 Task: Toggle the use editor config.
Action: Mouse moved to (17, 535)
Screenshot: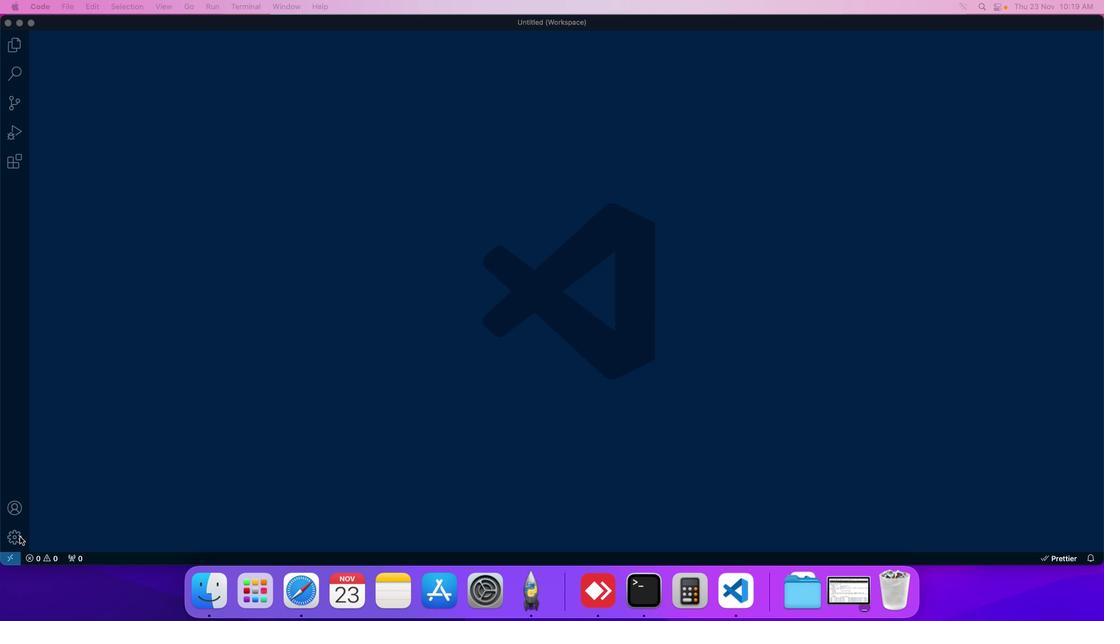 
Action: Mouse pressed left at (17, 535)
Screenshot: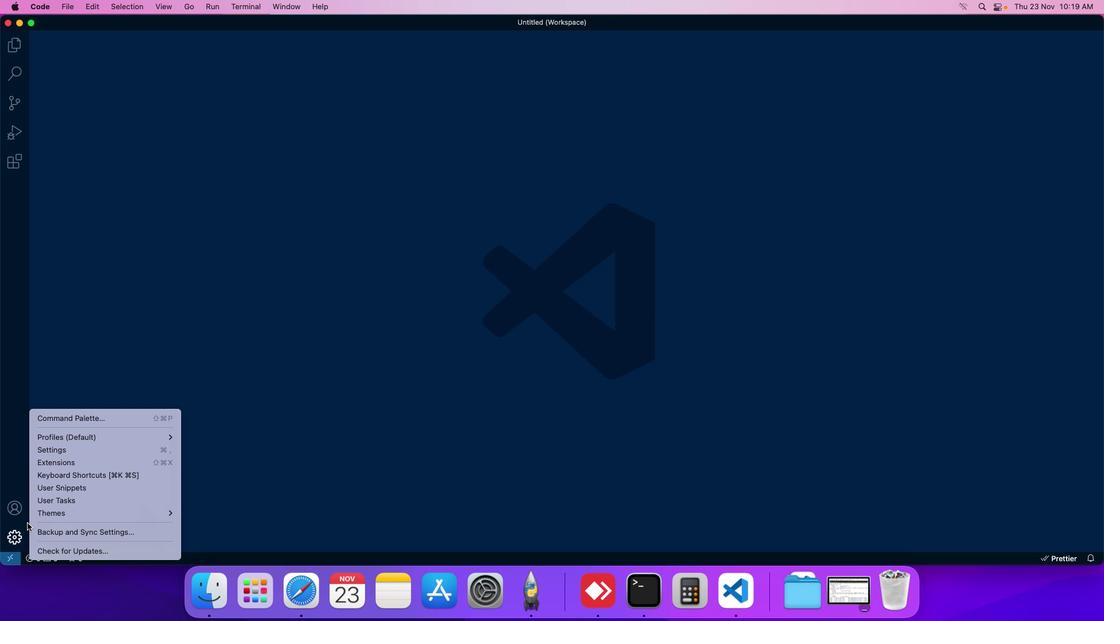 
Action: Mouse moved to (66, 451)
Screenshot: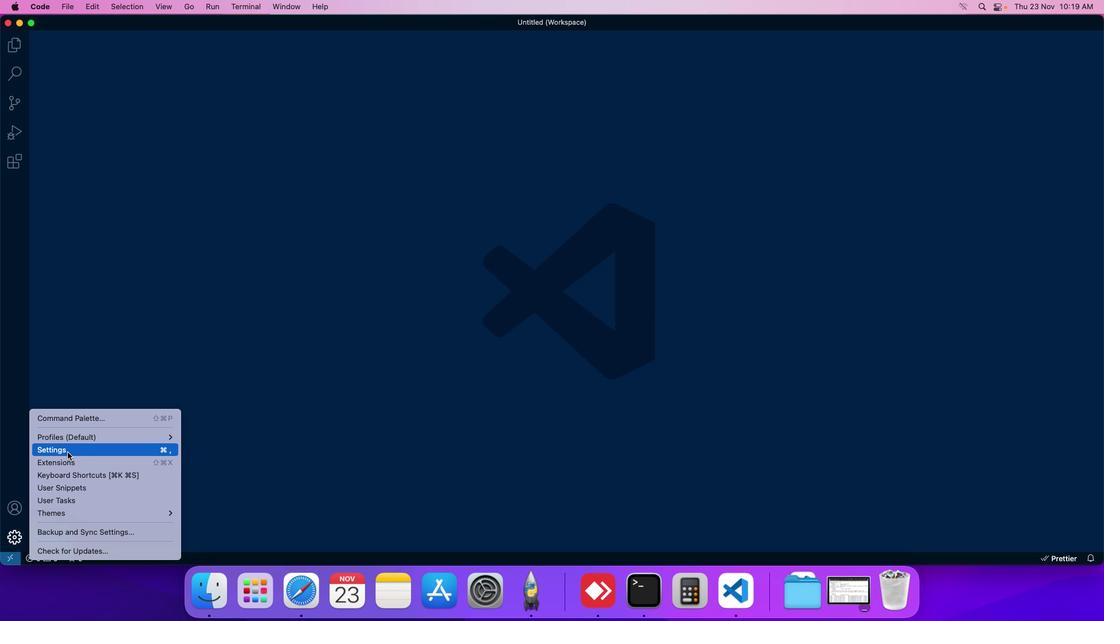 
Action: Mouse pressed left at (66, 451)
Screenshot: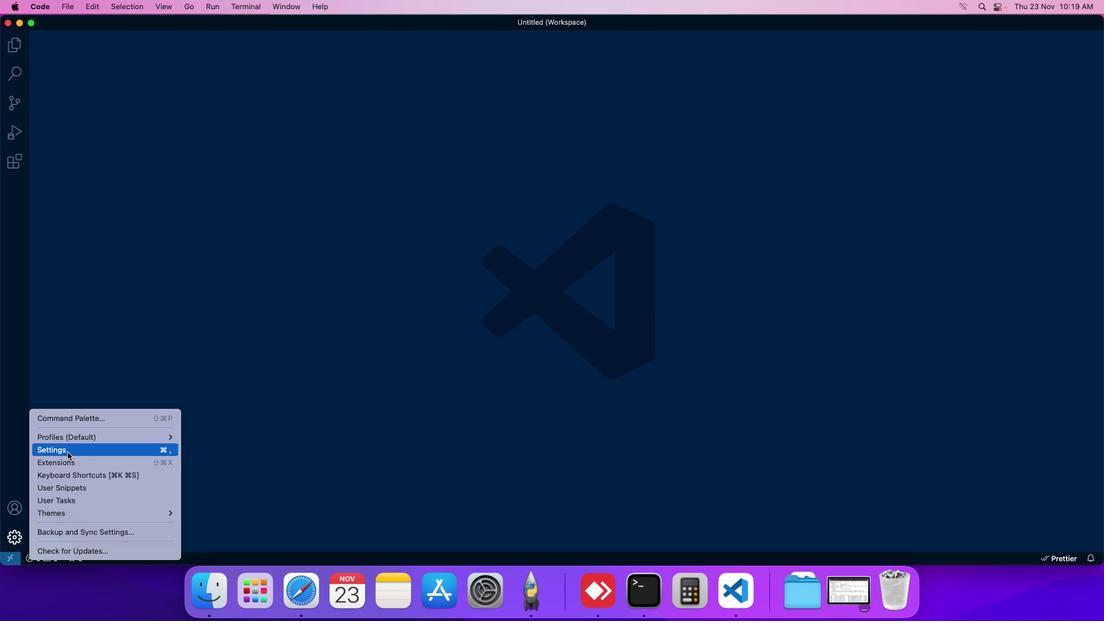 
Action: Mouse moved to (257, 85)
Screenshot: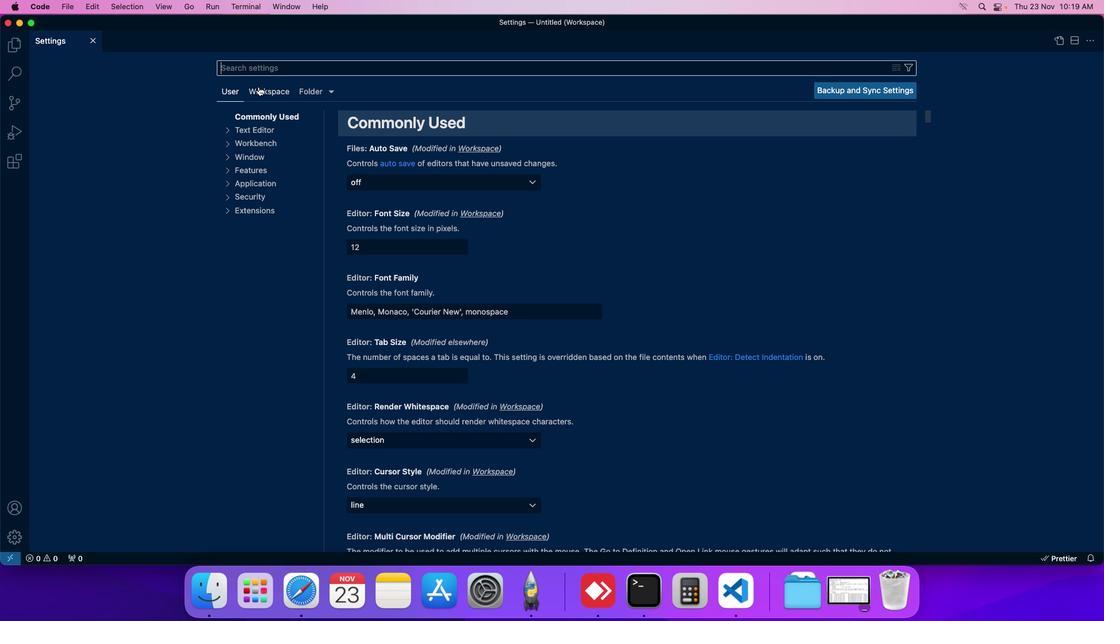 
Action: Mouse pressed left at (257, 85)
Screenshot: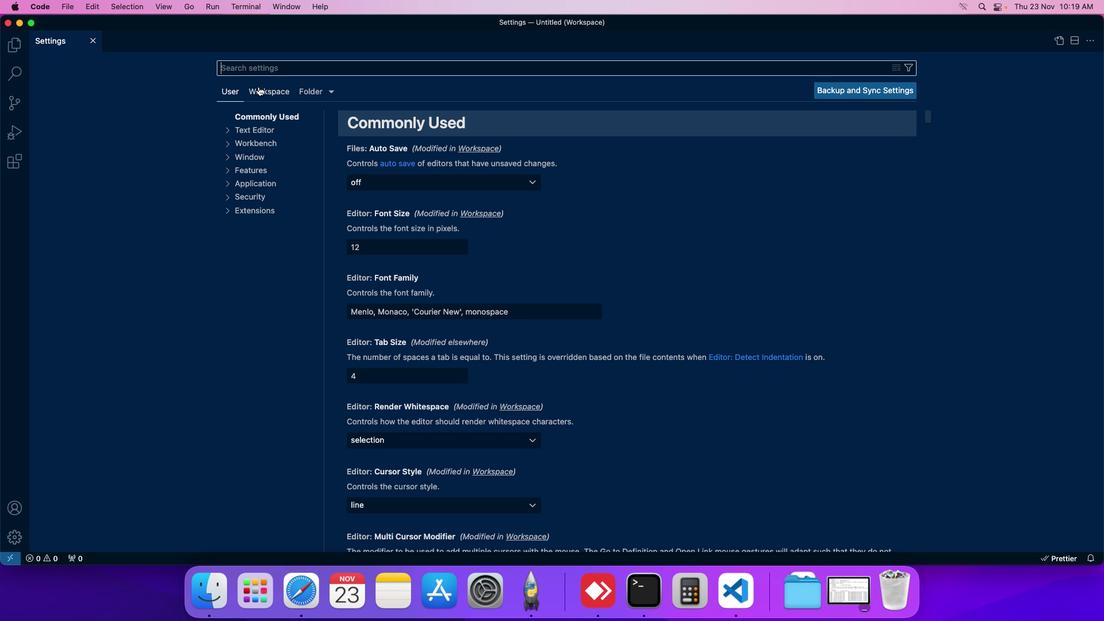 
Action: Mouse moved to (242, 191)
Screenshot: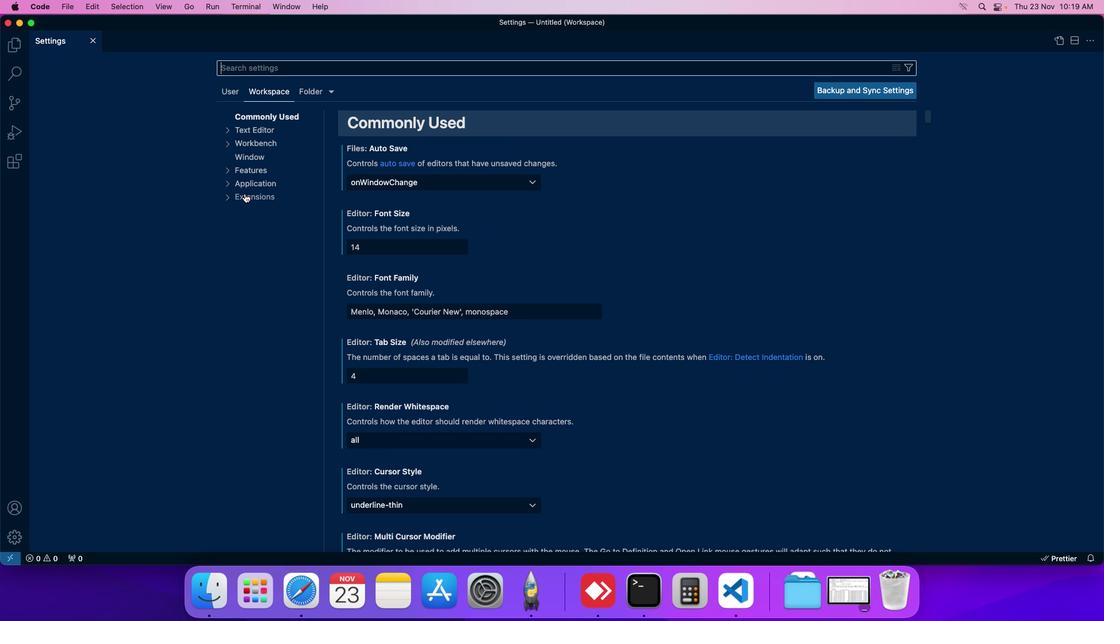 
Action: Mouse pressed left at (242, 191)
Screenshot: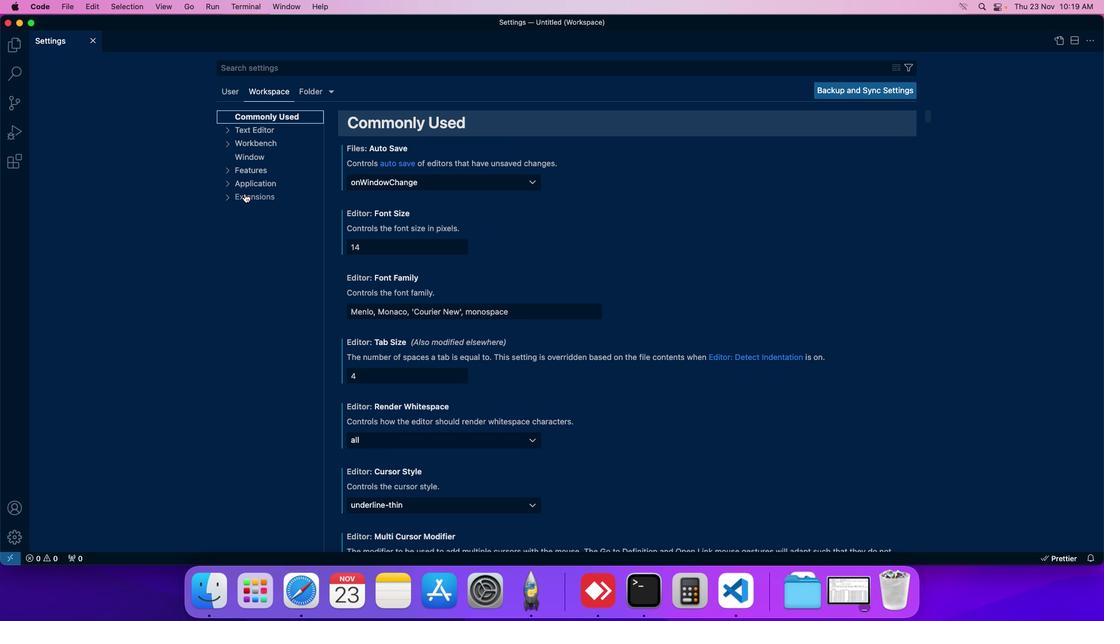 
Action: Mouse moved to (269, 423)
Screenshot: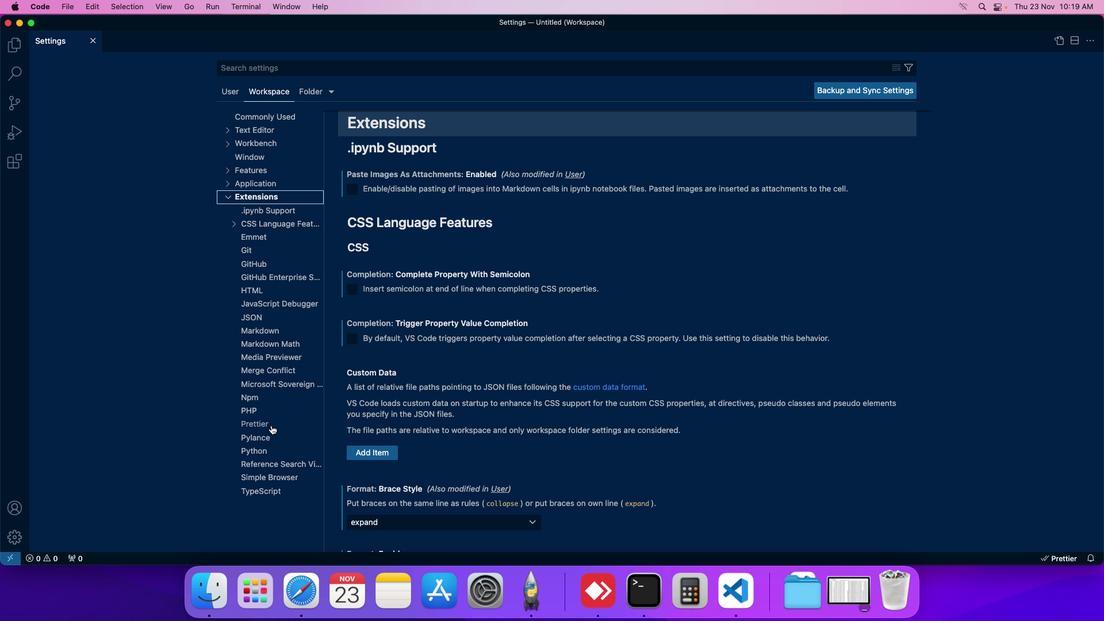 
Action: Mouse pressed left at (269, 423)
Screenshot: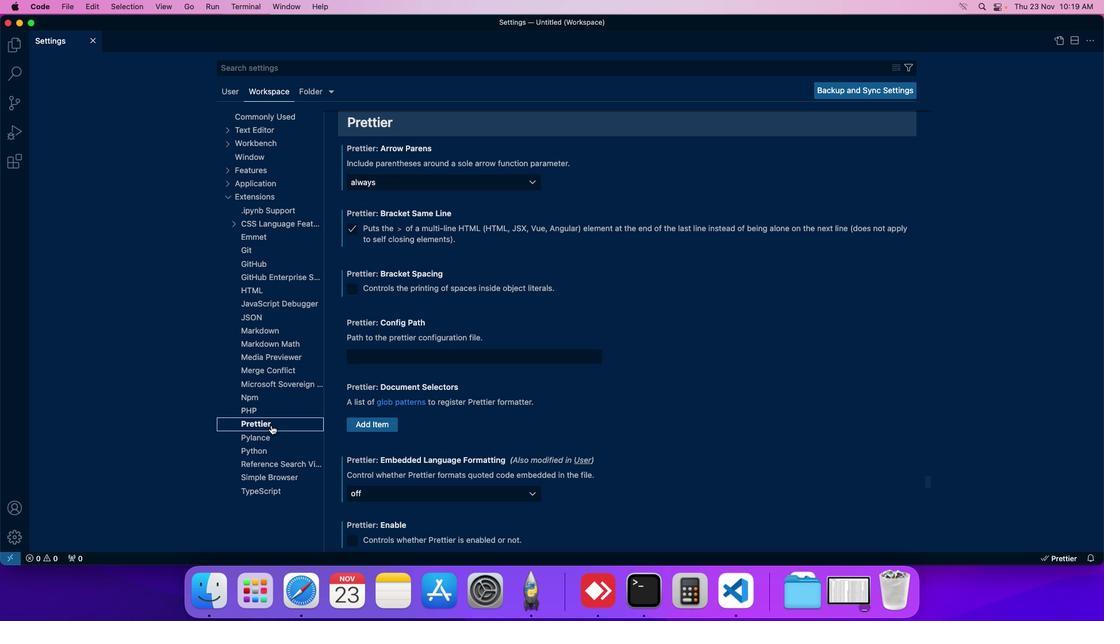 
Action: Mouse moved to (573, 440)
Screenshot: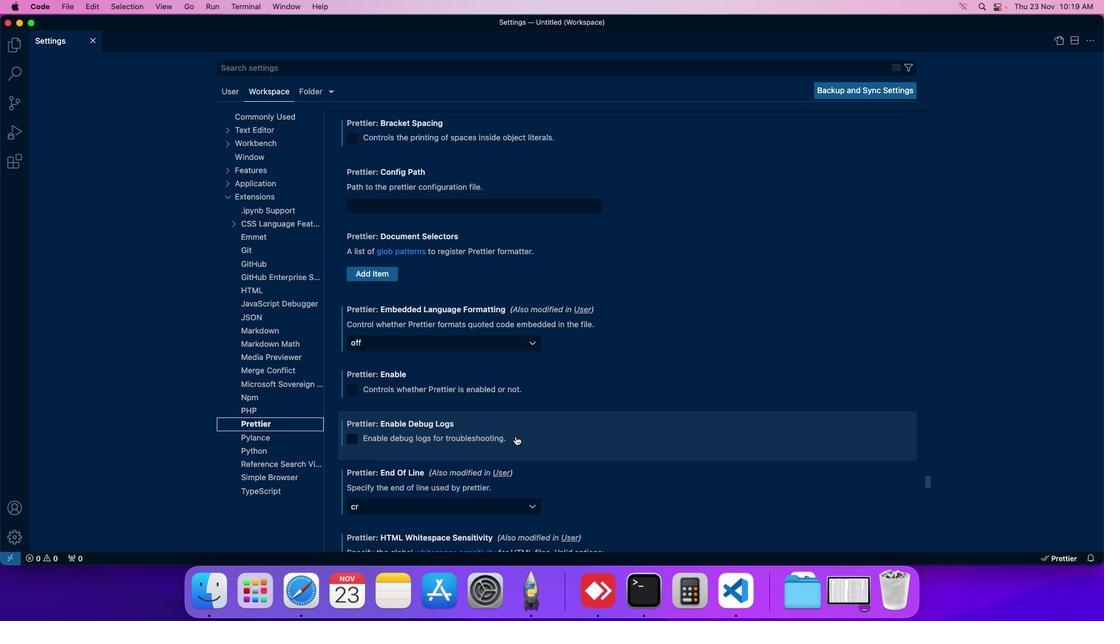 
Action: Mouse scrolled (573, 440) with delta (-1, -1)
Screenshot: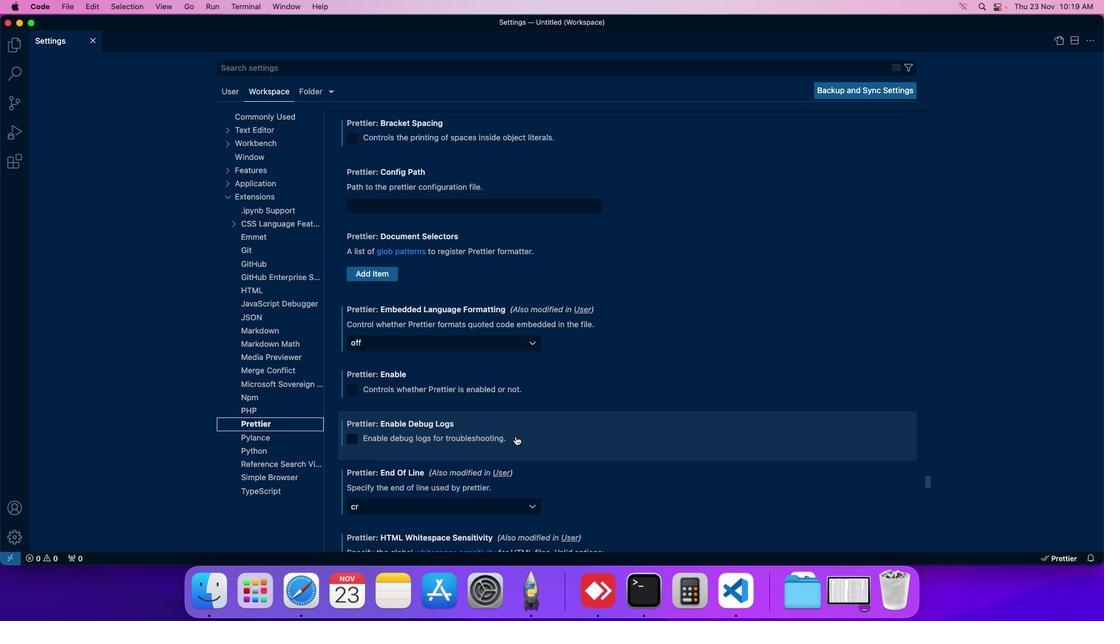 
Action: Mouse moved to (518, 434)
Screenshot: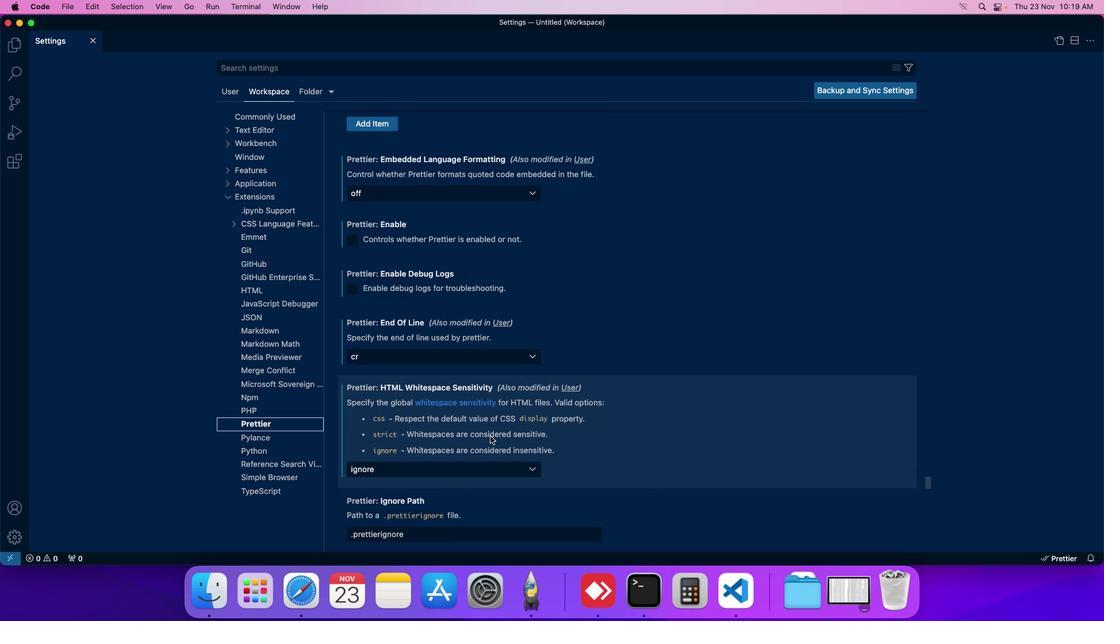 
Action: Mouse scrolled (518, 434) with delta (-1, -1)
Screenshot: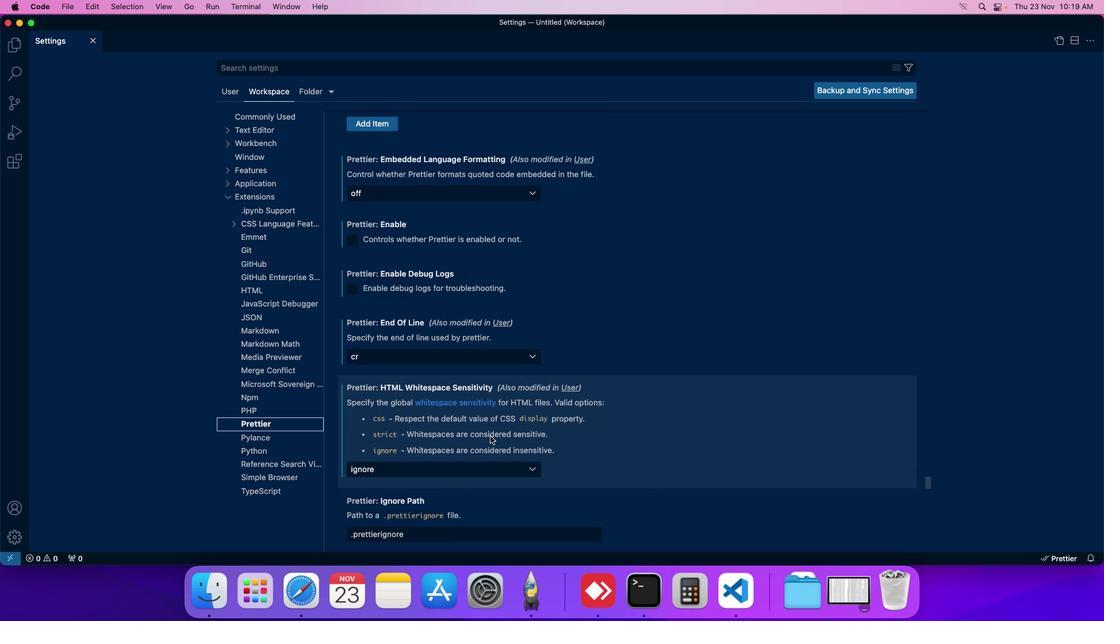 
Action: Mouse moved to (485, 434)
Screenshot: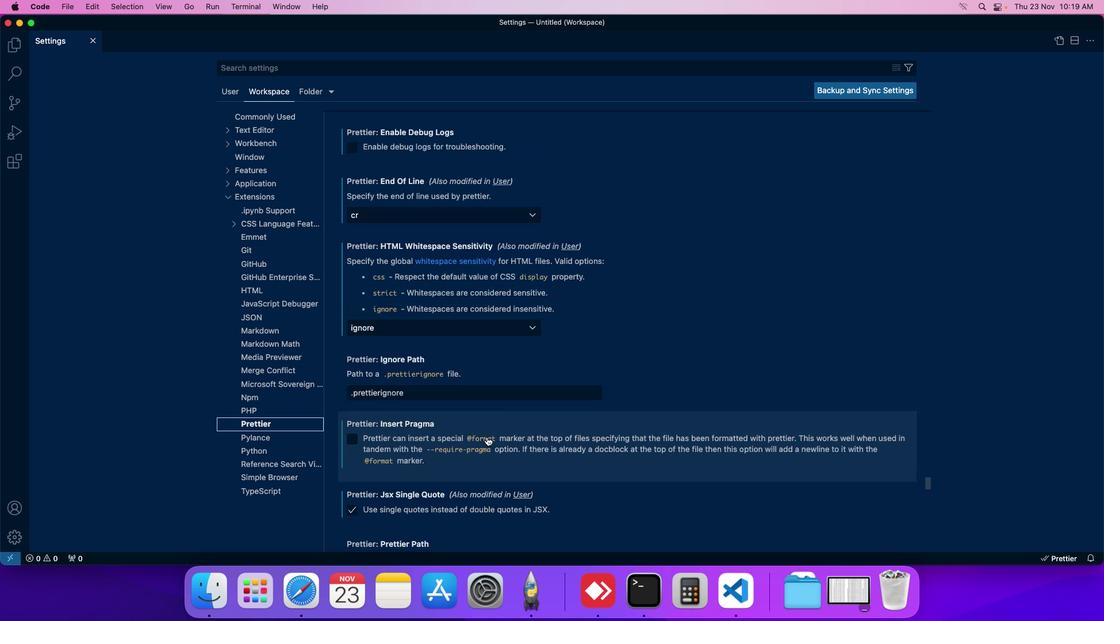 
Action: Mouse scrolled (485, 434) with delta (-1, -1)
Screenshot: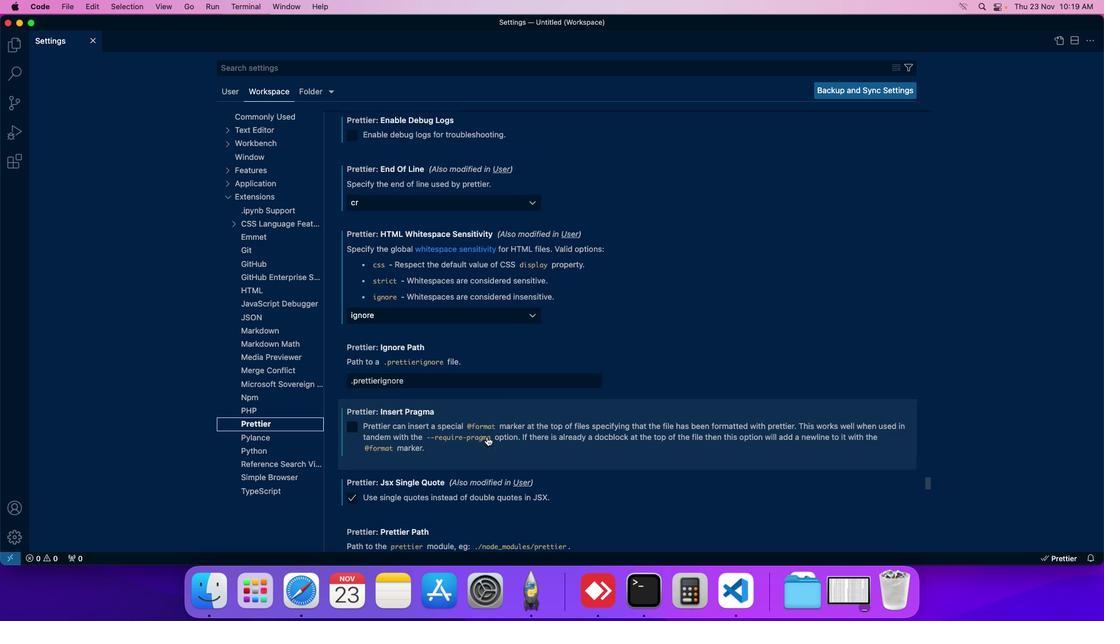 
Action: Mouse moved to (485, 435)
Screenshot: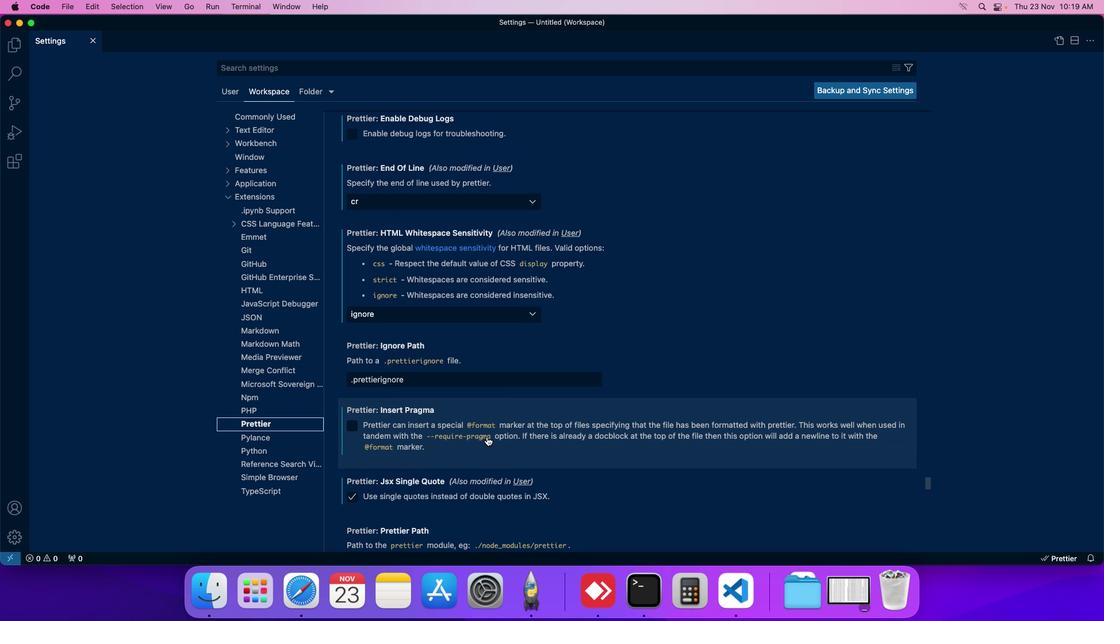 
Action: Mouse scrolled (485, 435) with delta (-1, -1)
Screenshot: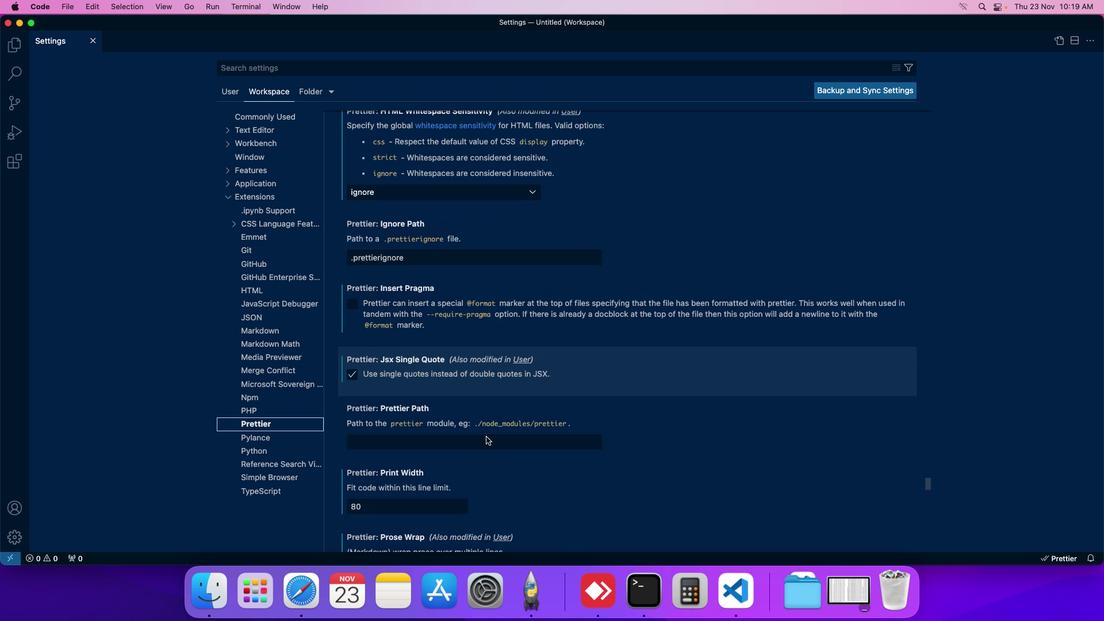 
Action: Mouse moved to (484, 435)
Screenshot: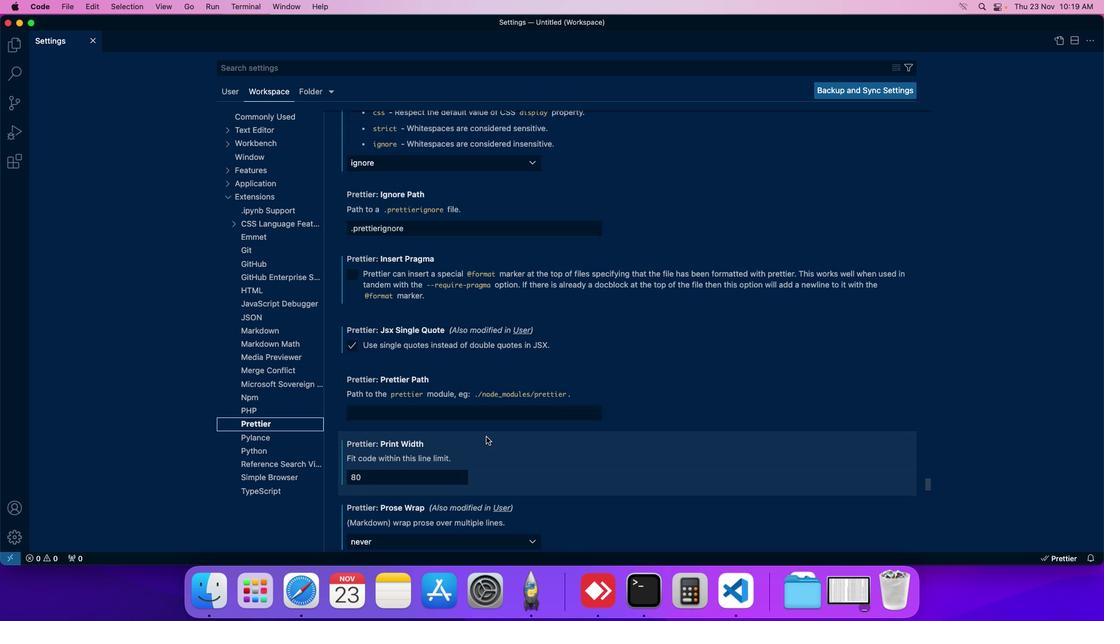 
Action: Mouse scrolled (484, 435) with delta (-1, -1)
Screenshot: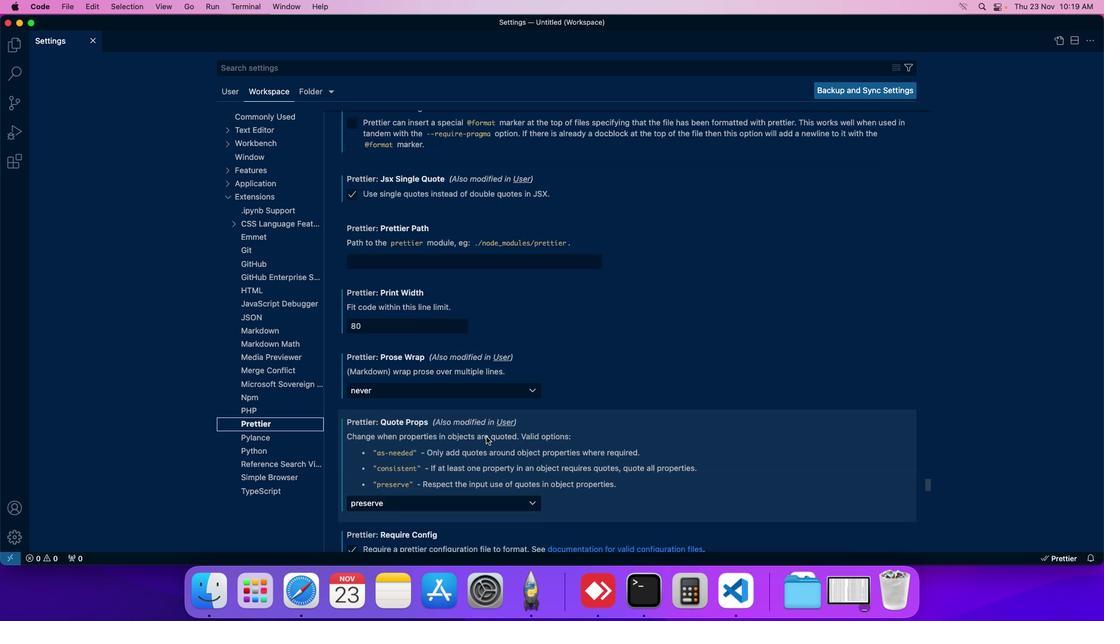 
Action: Mouse scrolled (484, 435) with delta (-1, -1)
Screenshot: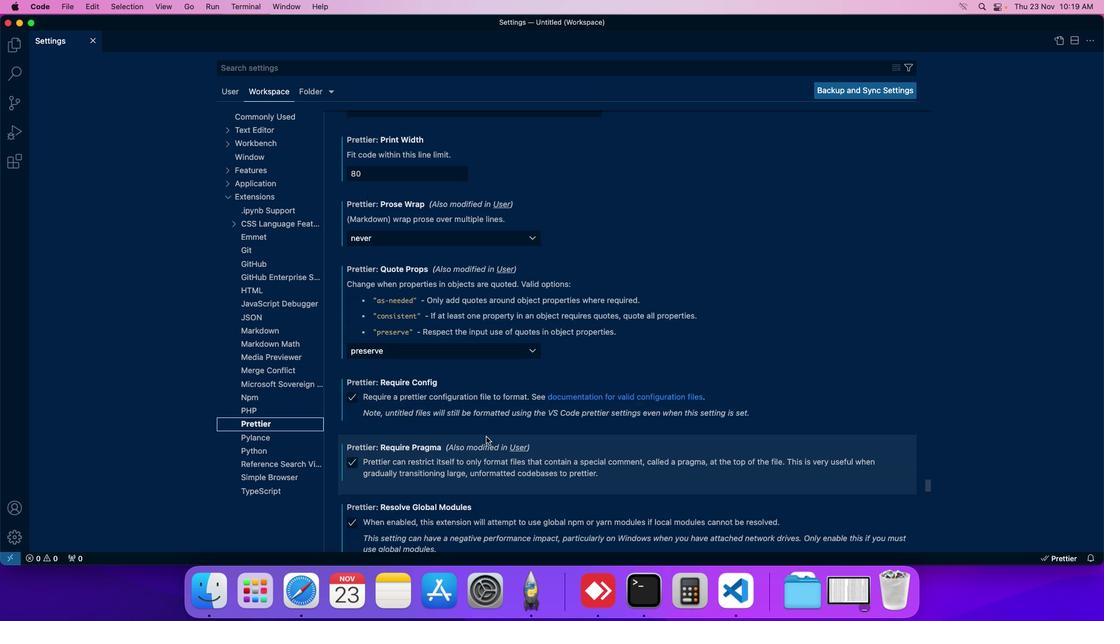 
Action: Mouse moved to (468, 432)
Screenshot: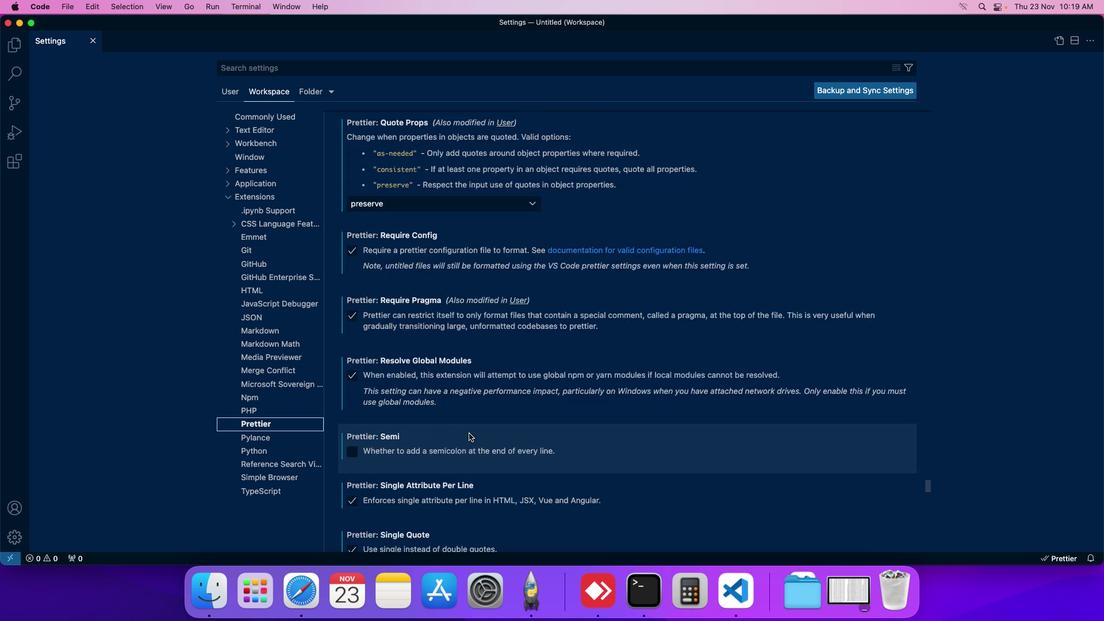 
Action: Mouse scrolled (468, 432) with delta (-1, -1)
Screenshot: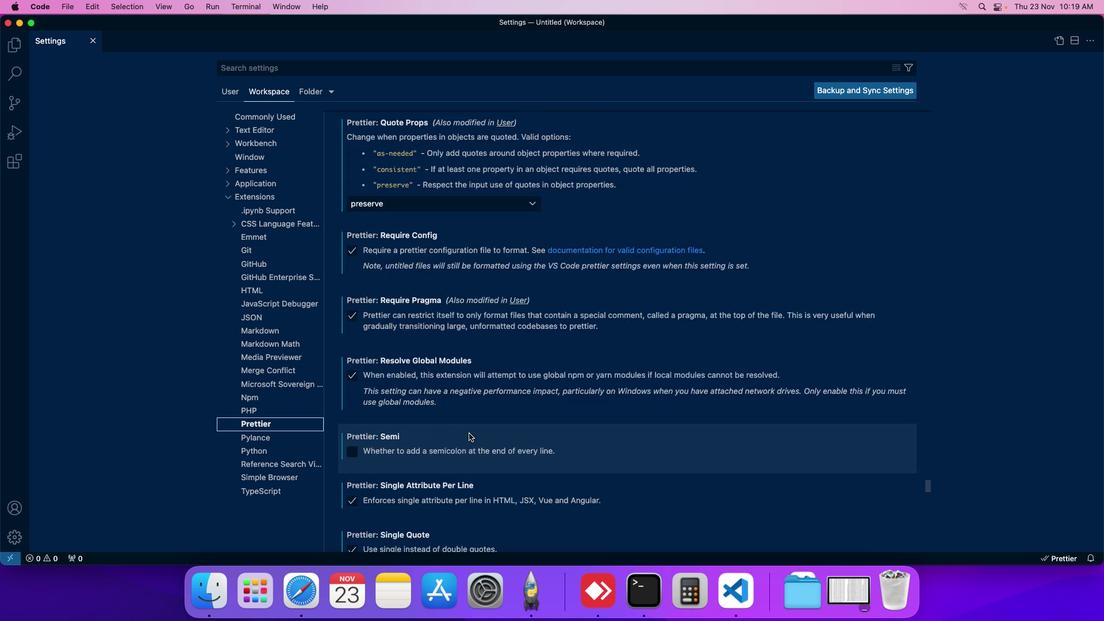 
Action: Mouse moved to (446, 380)
Screenshot: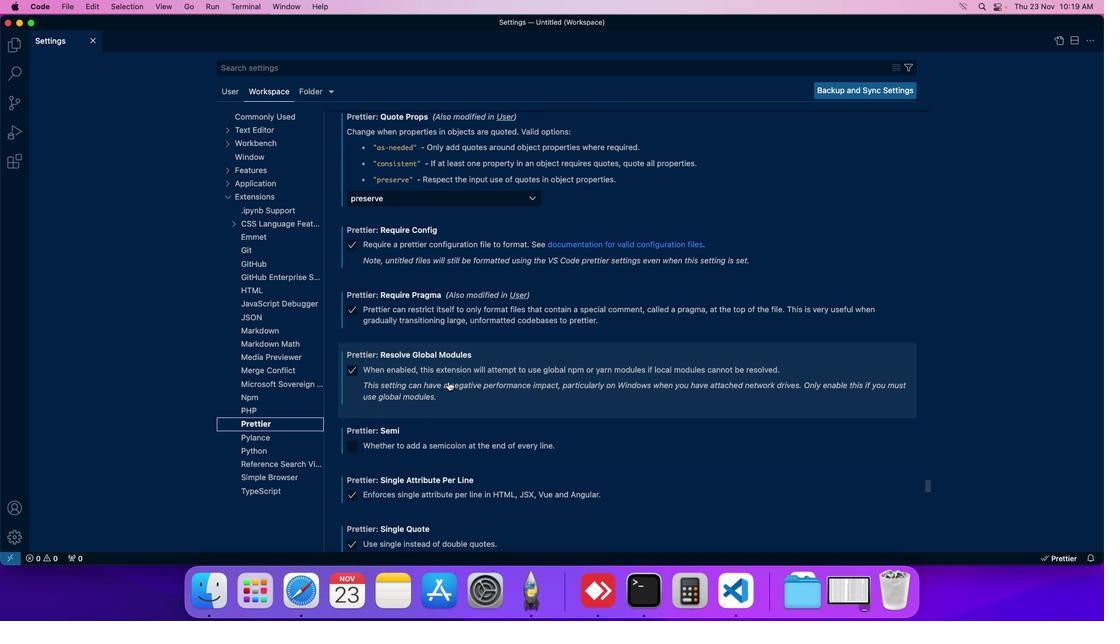 
Action: Mouse scrolled (446, 380) with delta (-1, -1)
Screenshot: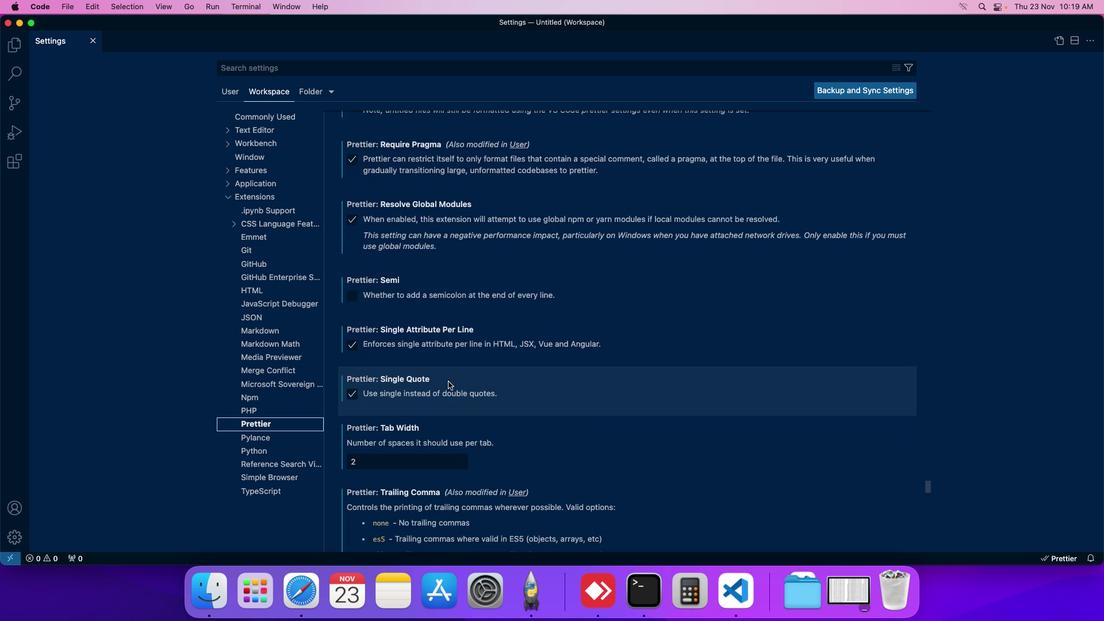 
Action: Mouse scrolled (446, 380) with delta (-1, -1)
Screenshot: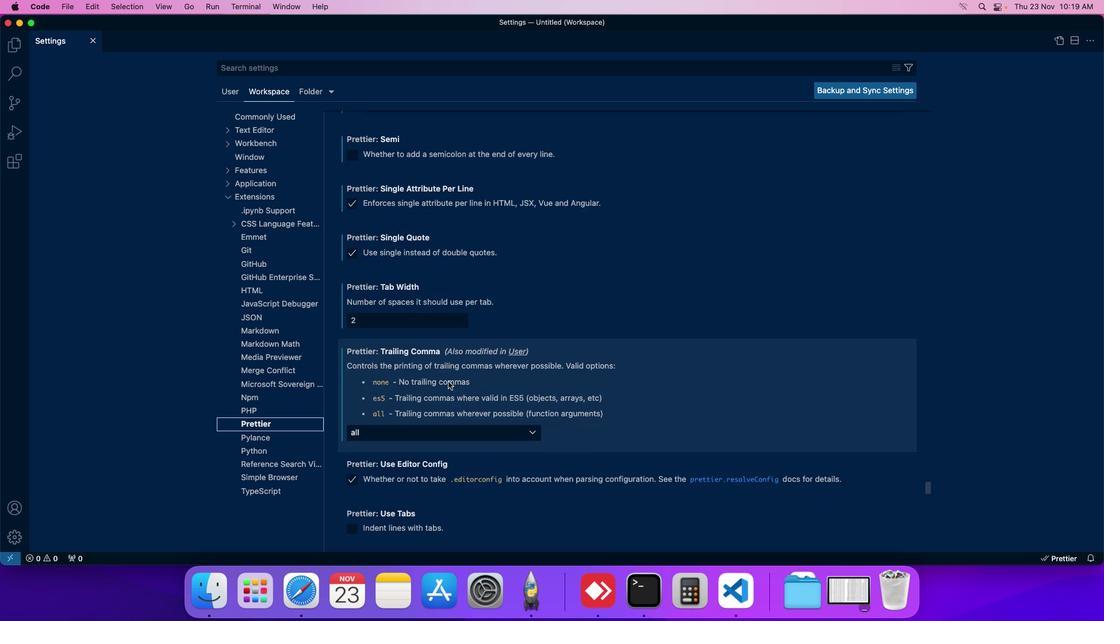 
Action: Mouse scrolled (446, 380) with delta (-1, -1)
Screenshot: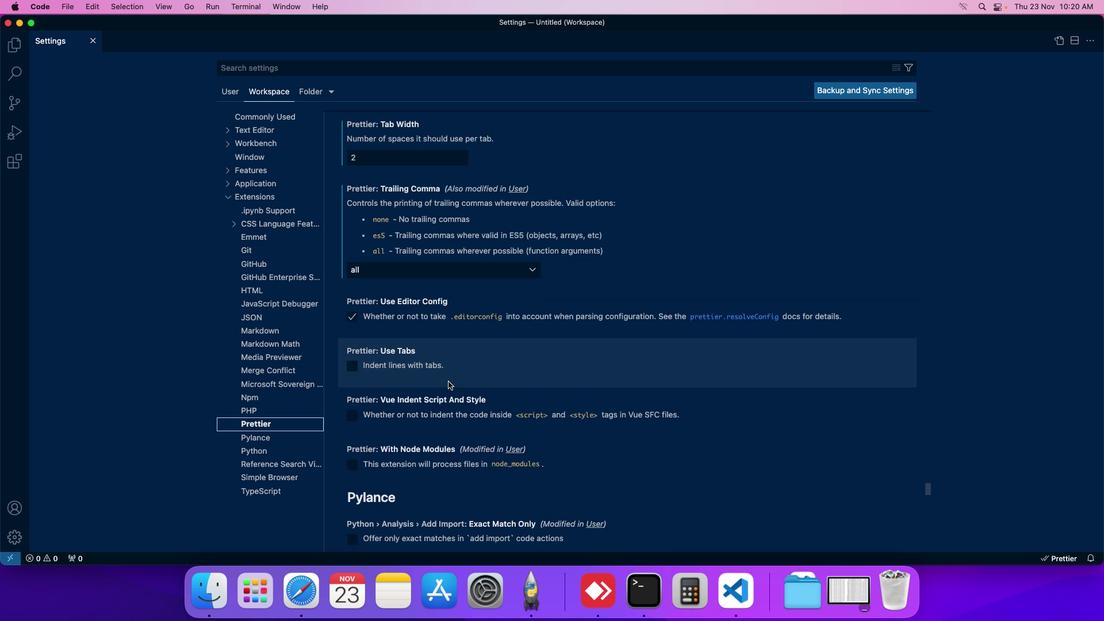 
Action: Mouse scrolled (446, 380) with delta (-1, -1)
Screenshot: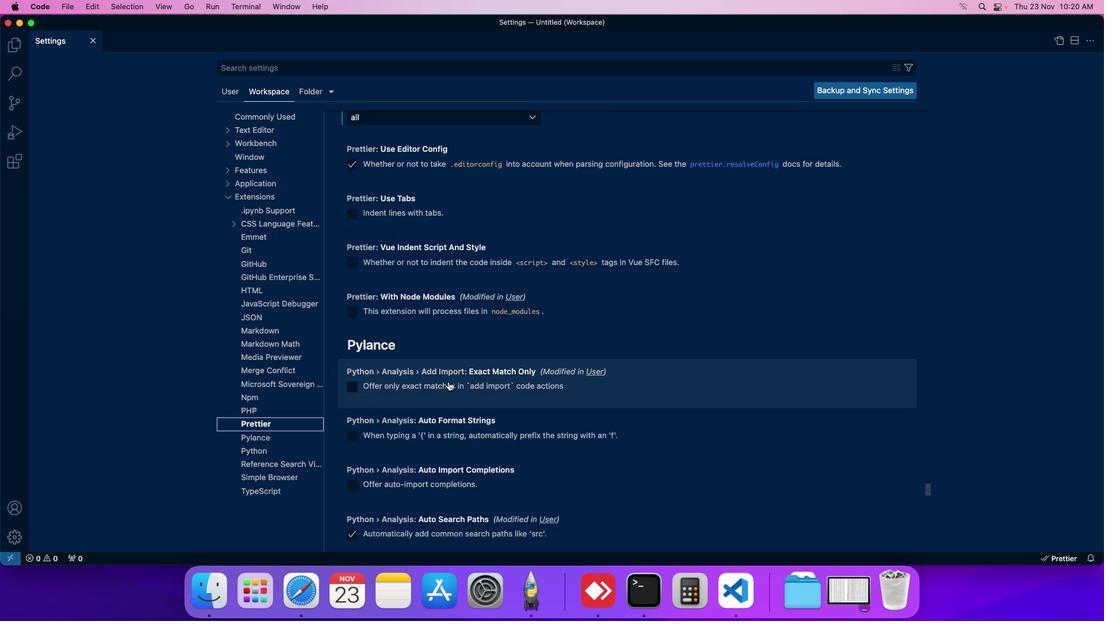 
Action: Mouse moved to (425, 170)
Screenshot: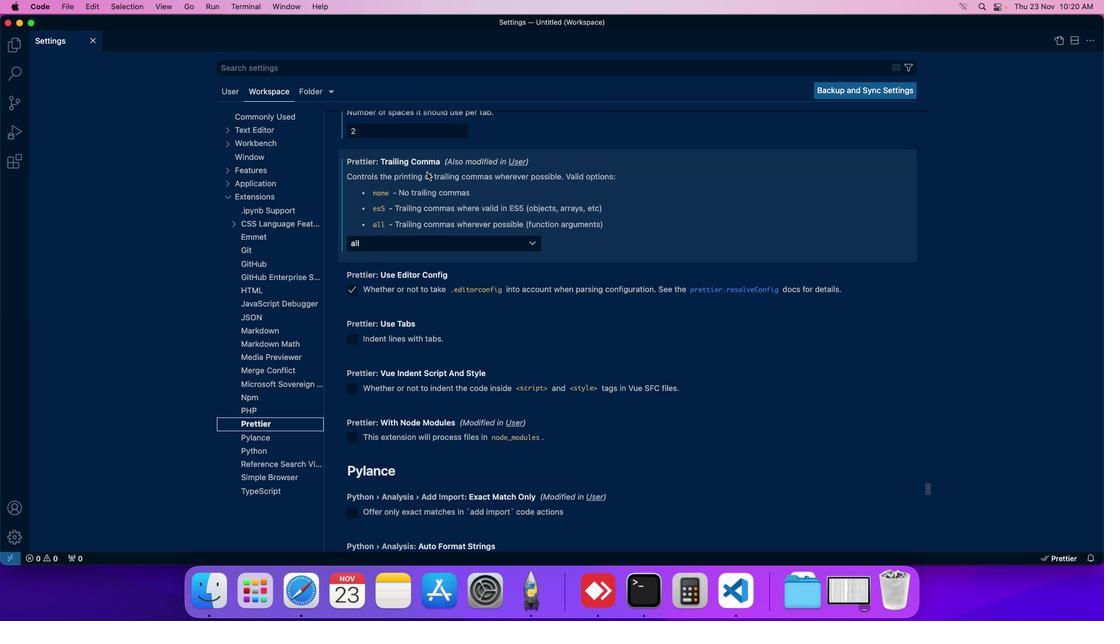 
Action: Mouse scrolled (425, 170) with delta (-1, 0)
Screenshot: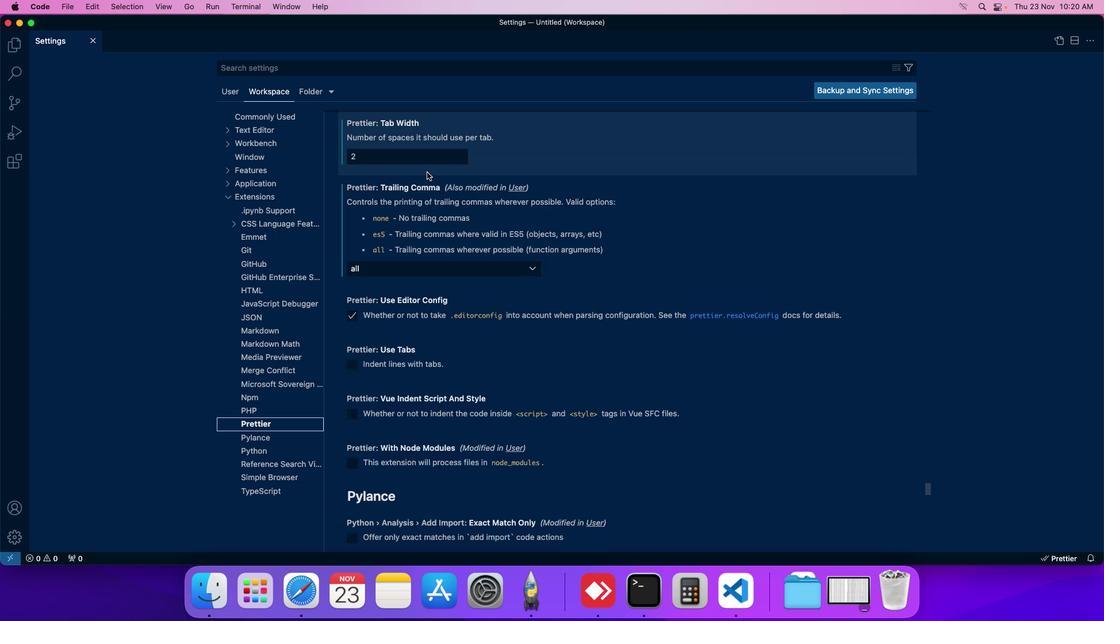 
Action: Mouse moved to (350, 317)
Screenshot: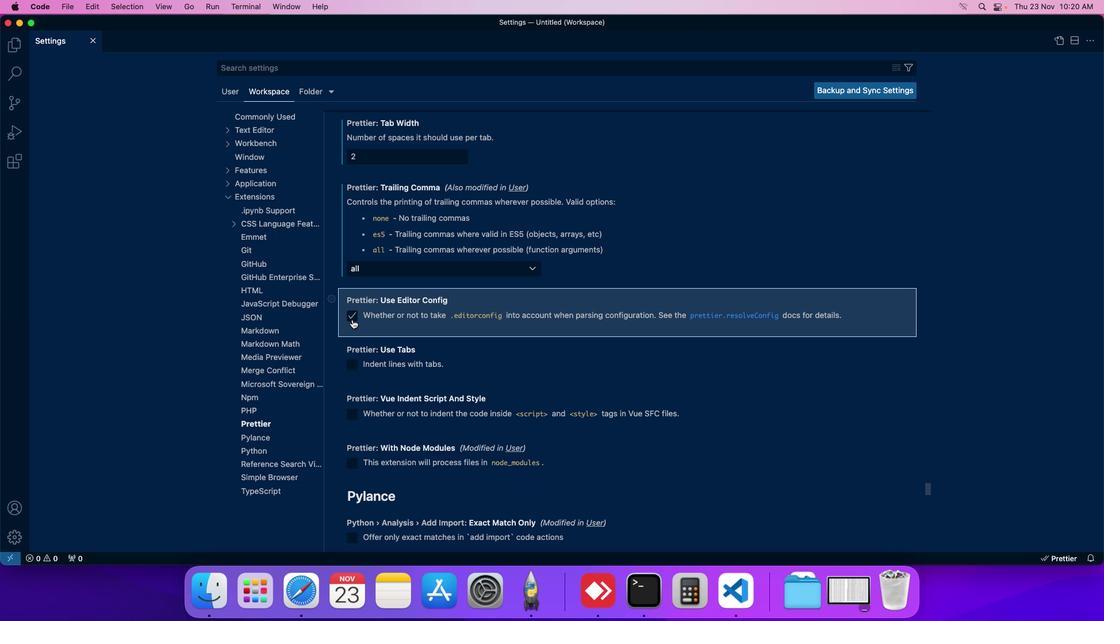 
Action: Mouse pressed left at (350, 317)
Screenshot: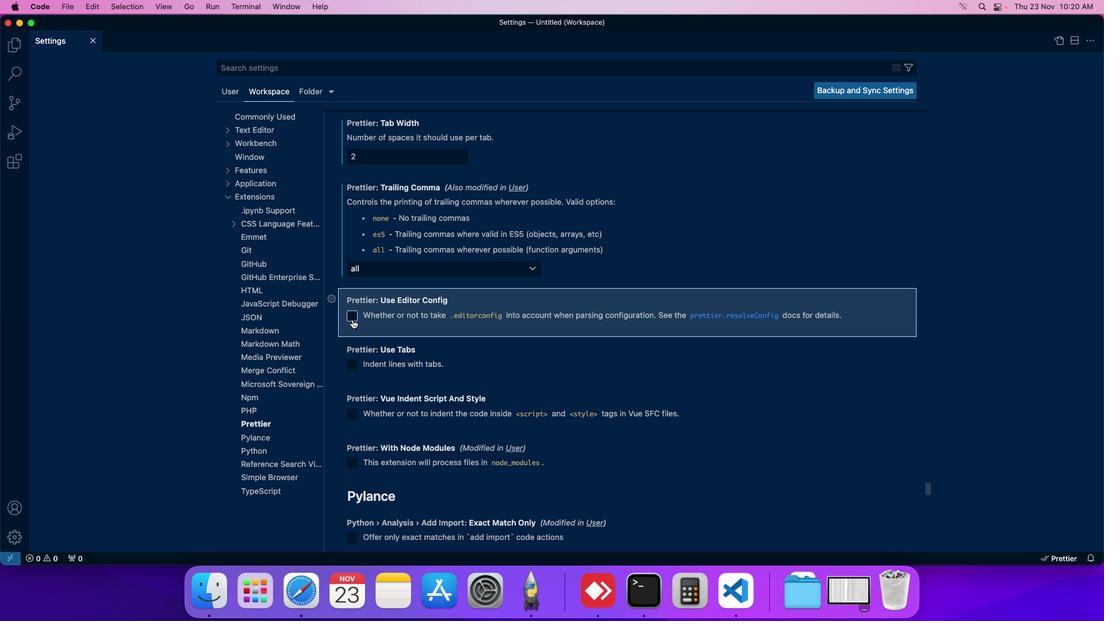
Action: Mouse moved to (352, 318)
Screenshot: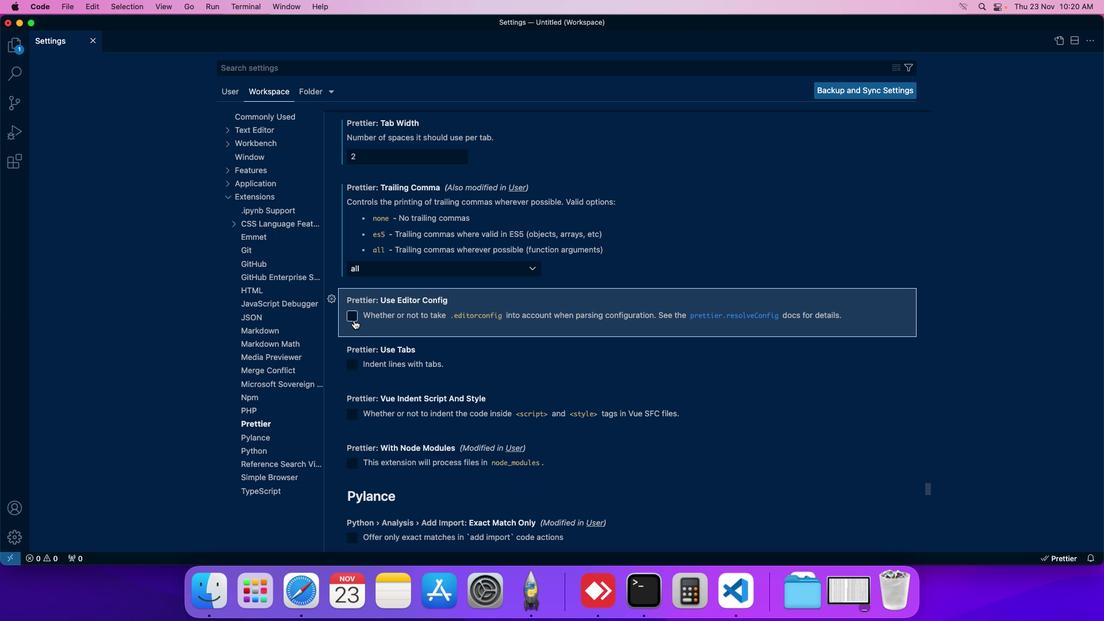 
